 Task: Increase font size of the text.
Action: Mouse moved to (304, 96)
Screenshot: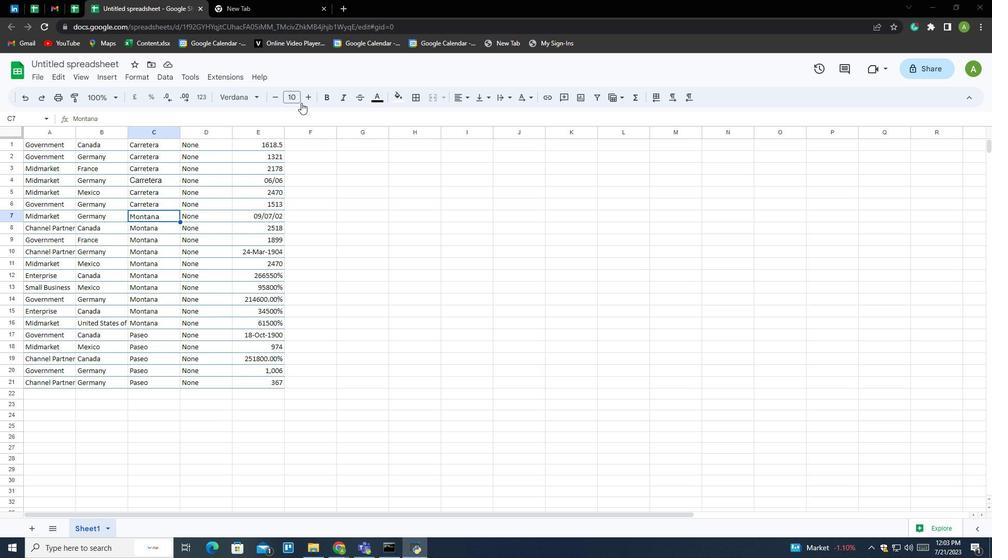 
Action: Mouse pressed left at (304, 96)
Screenshot: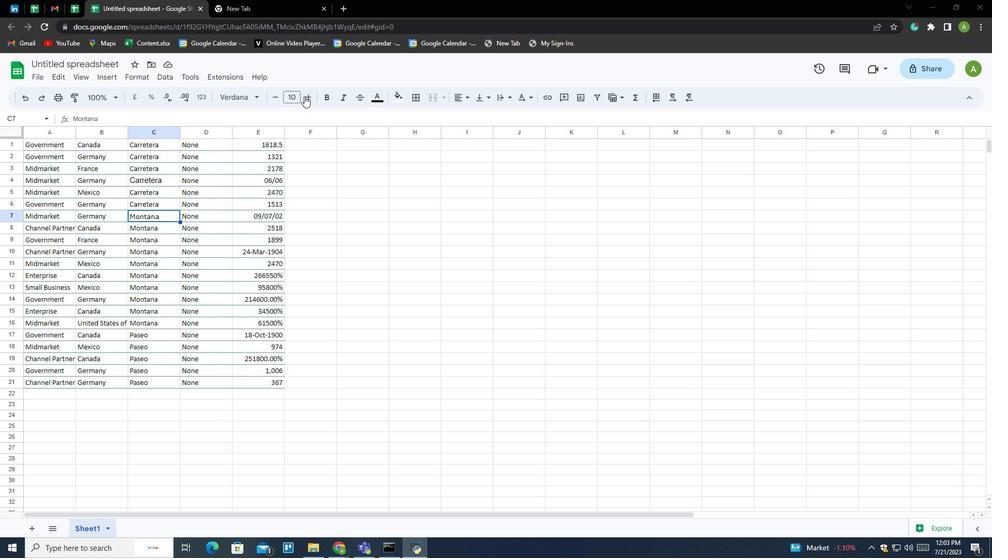 
Action: Mouse pressed left at (304, 96)
Screenshot: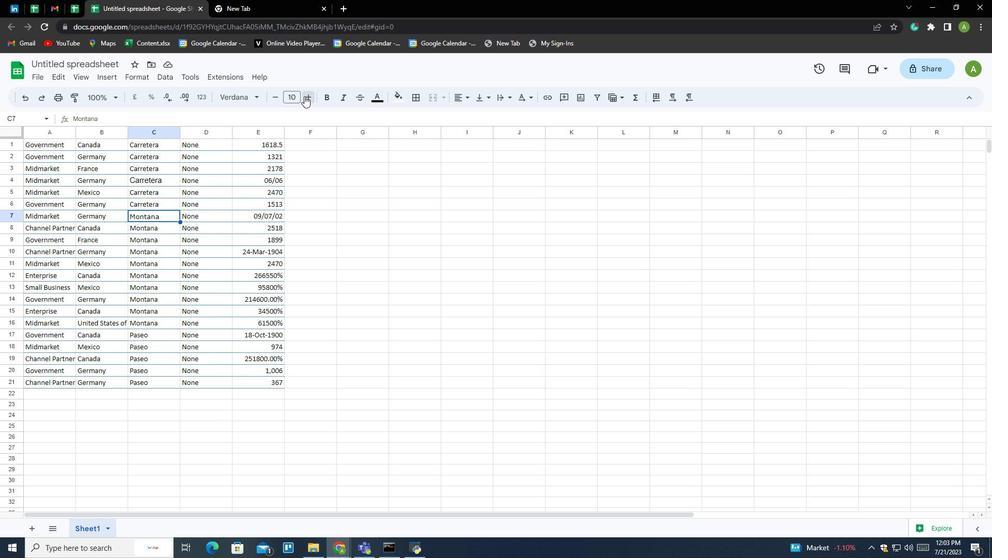 
Action: Mouse pressed left at (304, 96)
Screenshot: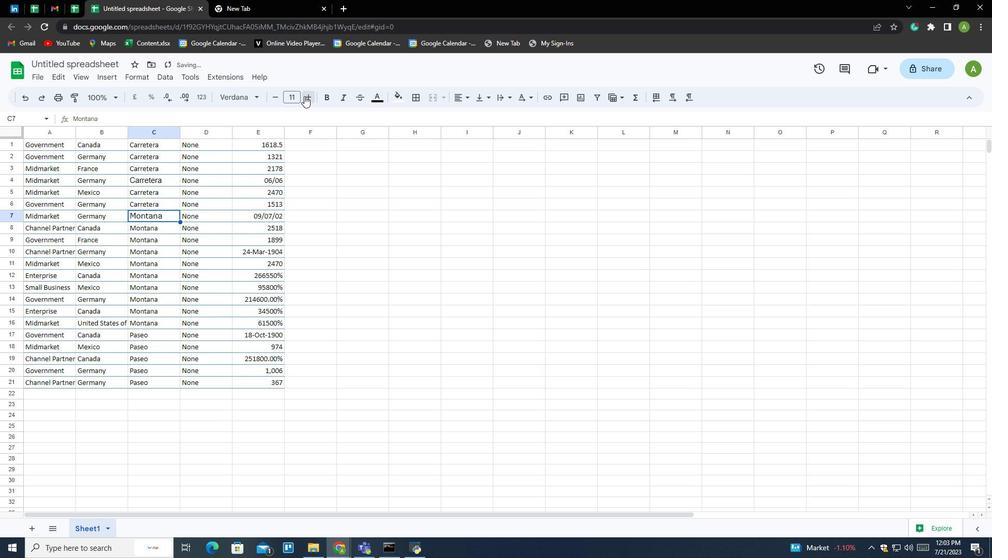 
Action: Mouse pressed left at (304, 96)
Screenshot: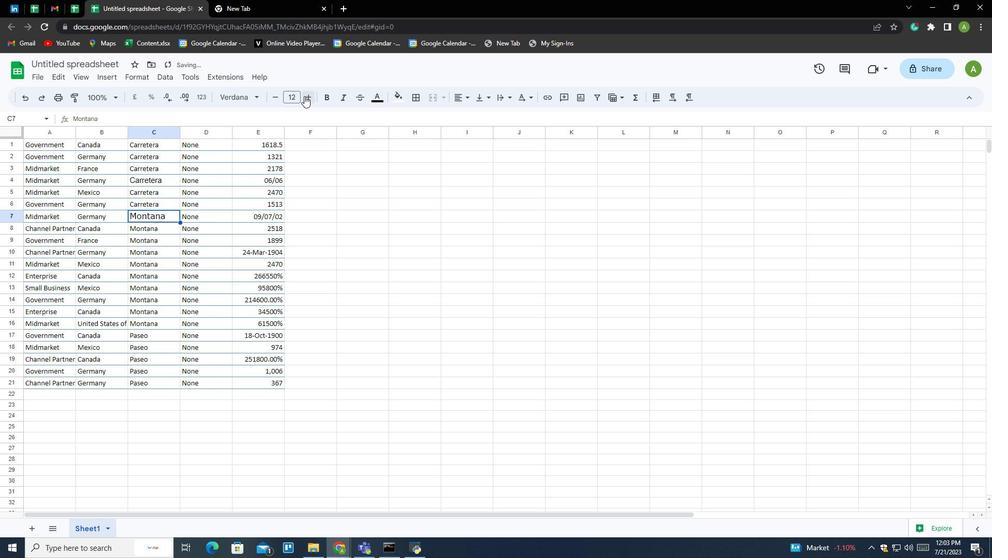 
Action: Mouse moved to (302, 99)
Screenshot: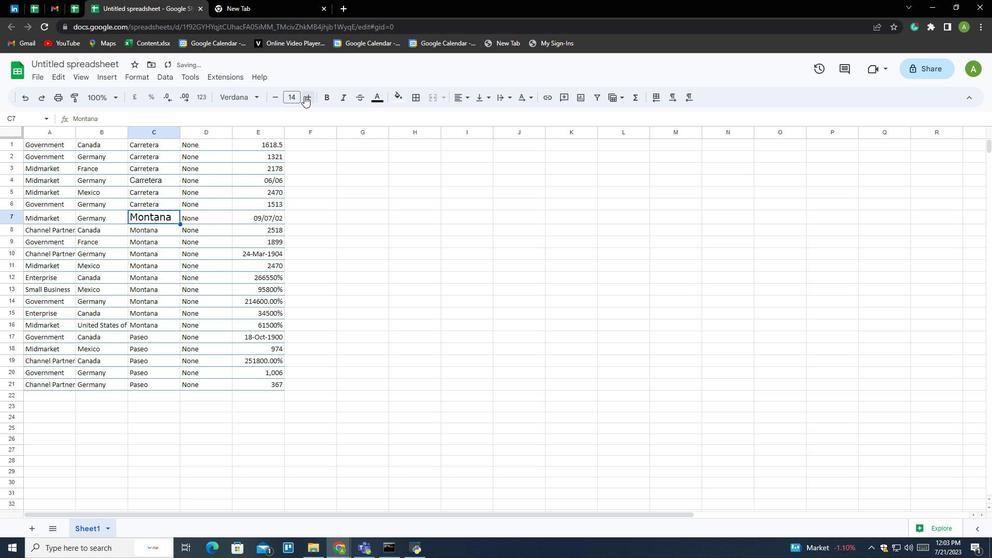 
